 Task: Add a signature Margaret Wilson containing Have a great National Native American Heritage Month, Margaret Wilson to email address softage.6@softage.net and add a folder Freelance contracts
Action: Mouse moved to (117, 107)
Screenshot: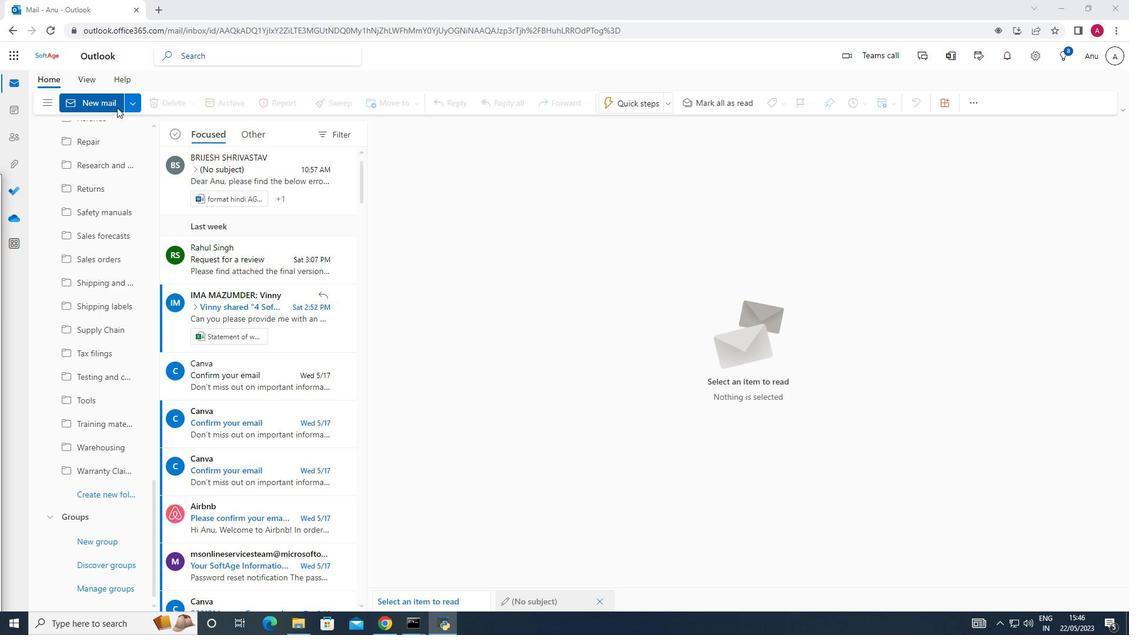 
Action: Mouse pressed left at (117, 107)
Screenshot: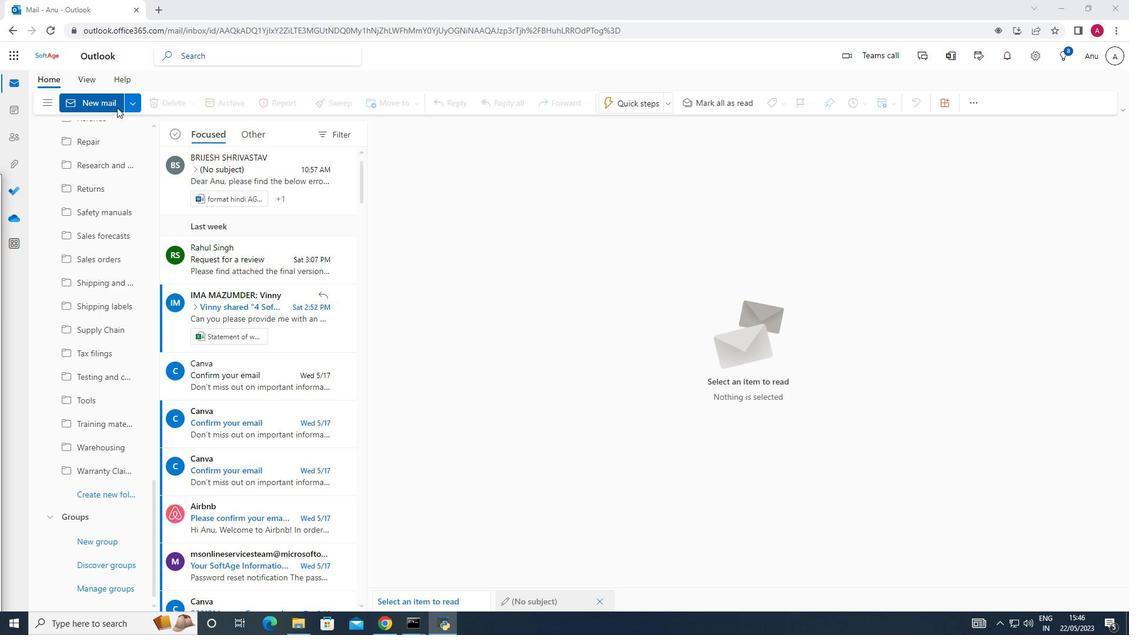 
Action: Mouse moved to (798, 102)
Screenshot: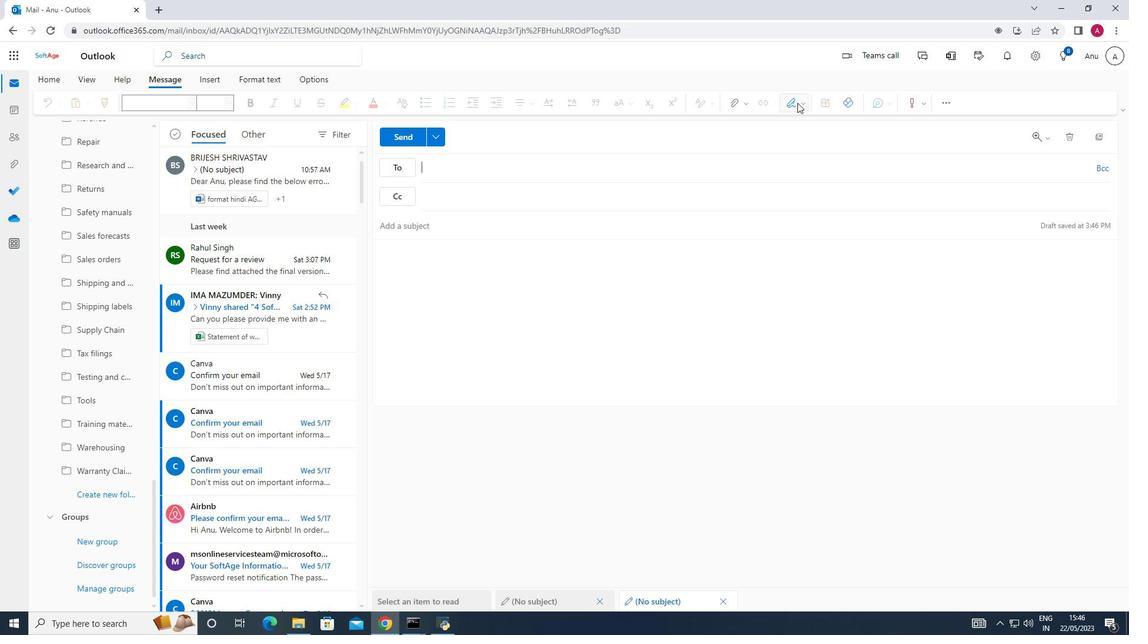 
Action: Mouse pressed left at (798, 102)
Screenshot: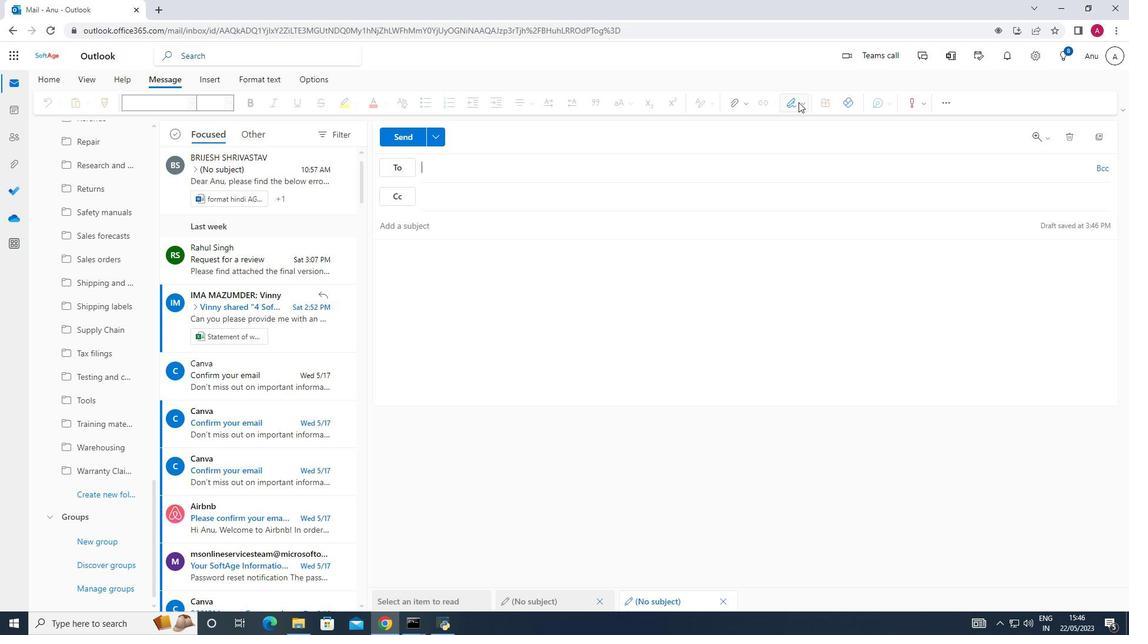 
Action: Mouse moved to (779, 151)
Screenshot: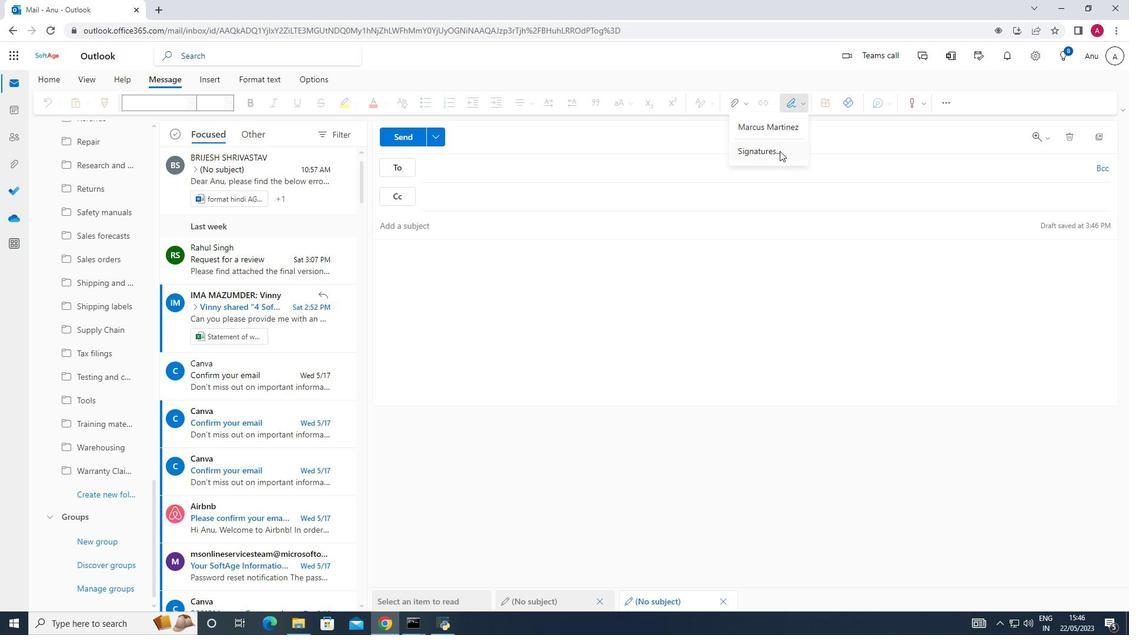
Action: Mouse pressed left at (779, 151)
Screenshot: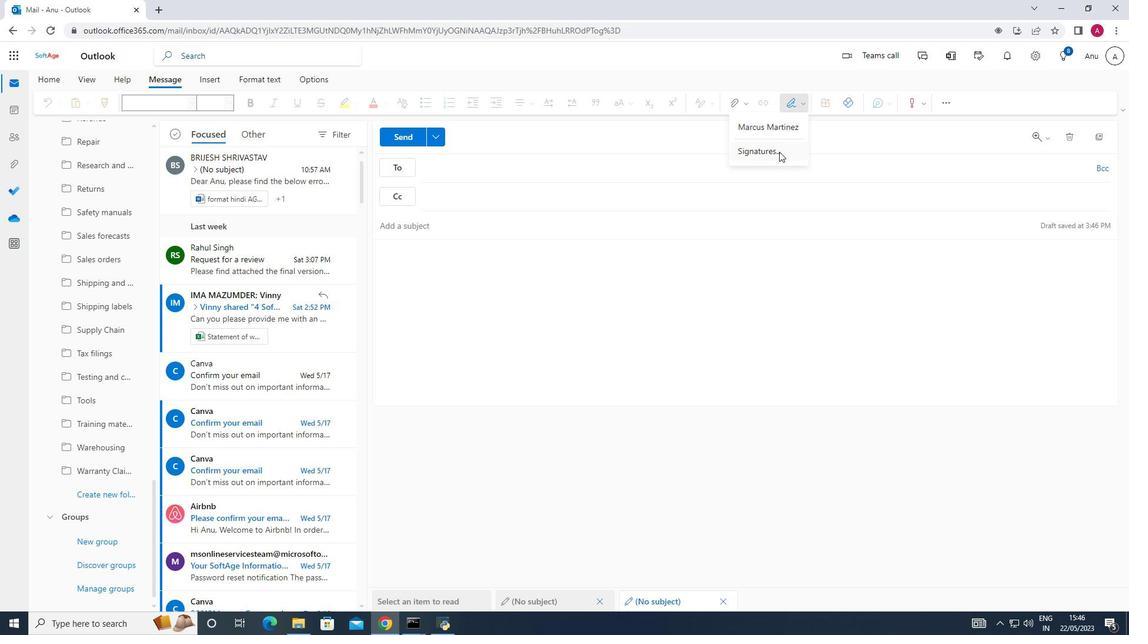 
Action: Mouse moved to (801, 190)
Screenshot: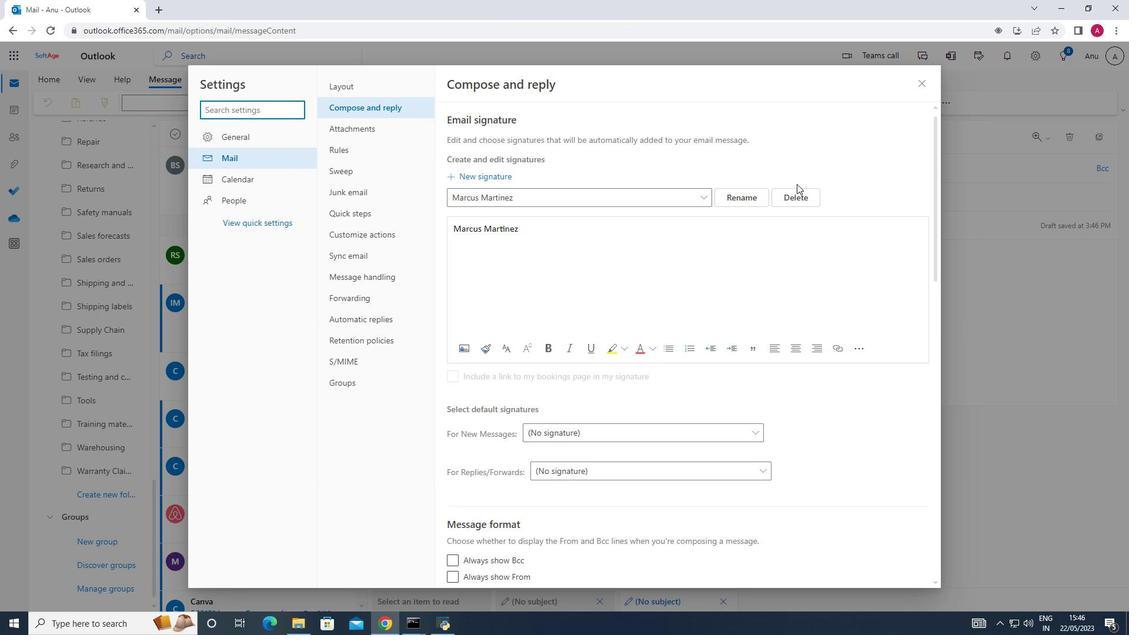 
Action: Mouse pressed left at (801, 190)
Screenshot: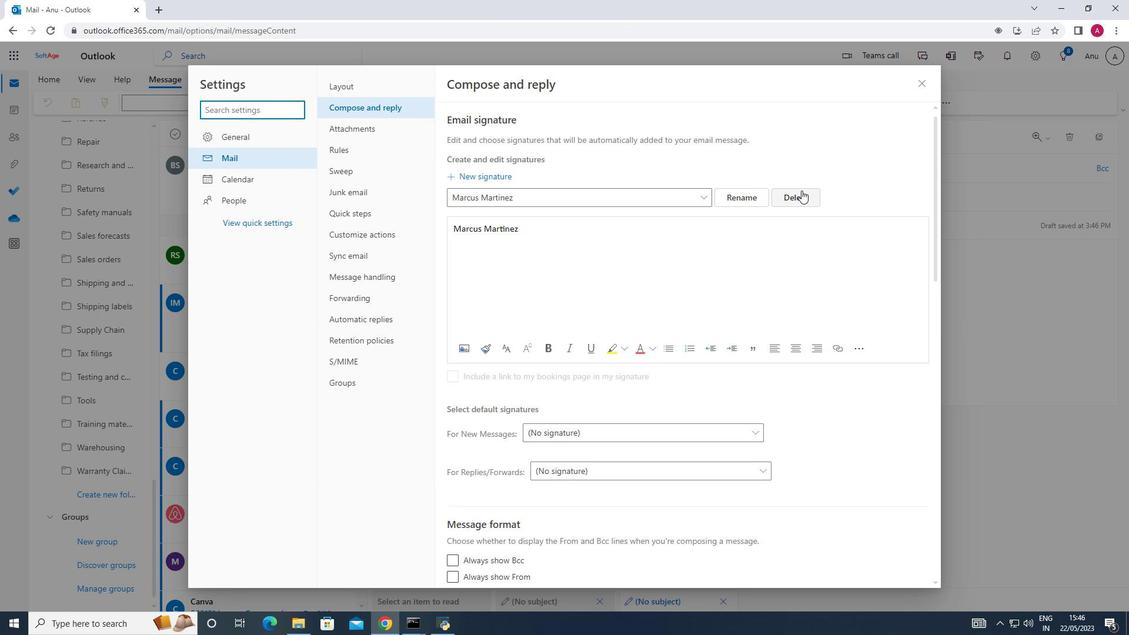 
Action: Mouse moved to (480, 201)
Screenshot: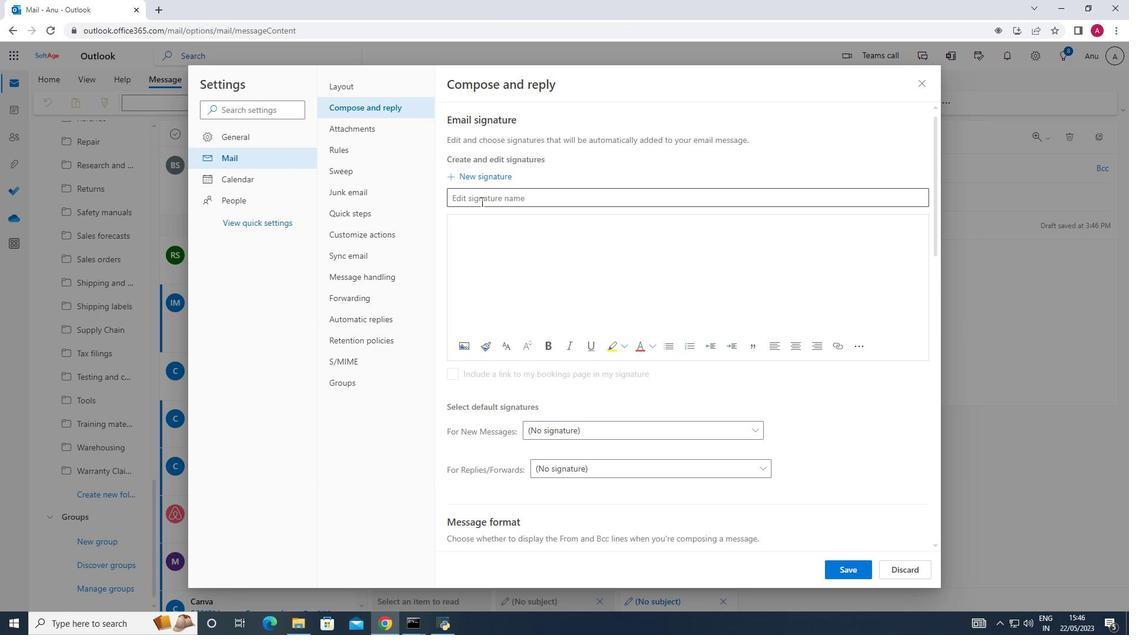 
Action: Mouse pressed left at (480, 201)
Screenshot: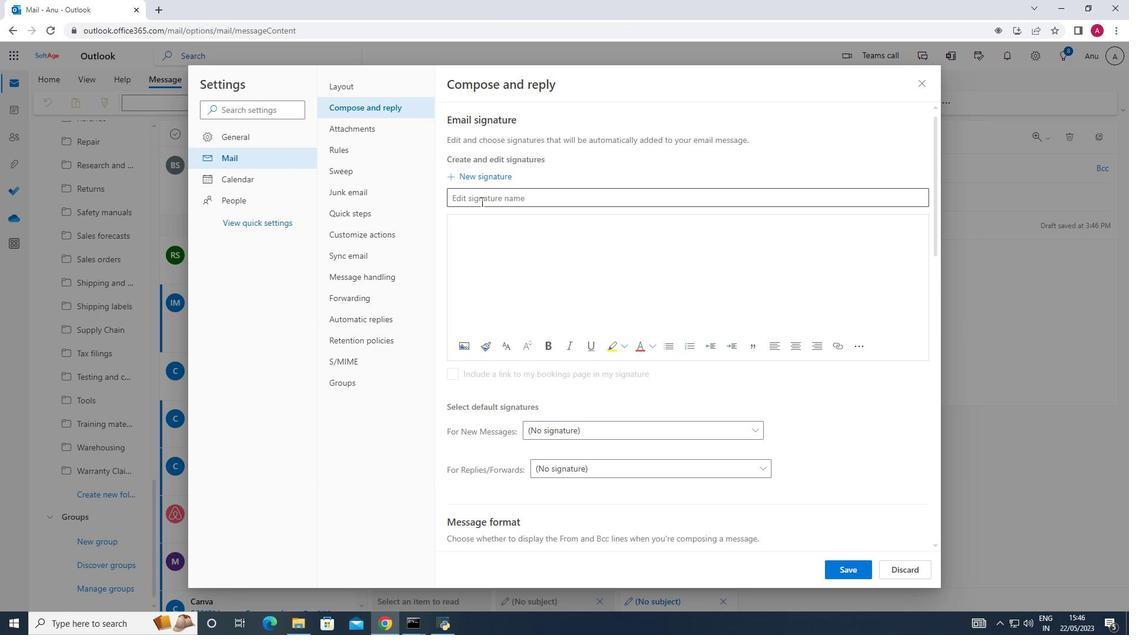 
Action: Mouse moved to (478, 201)
Screenshot: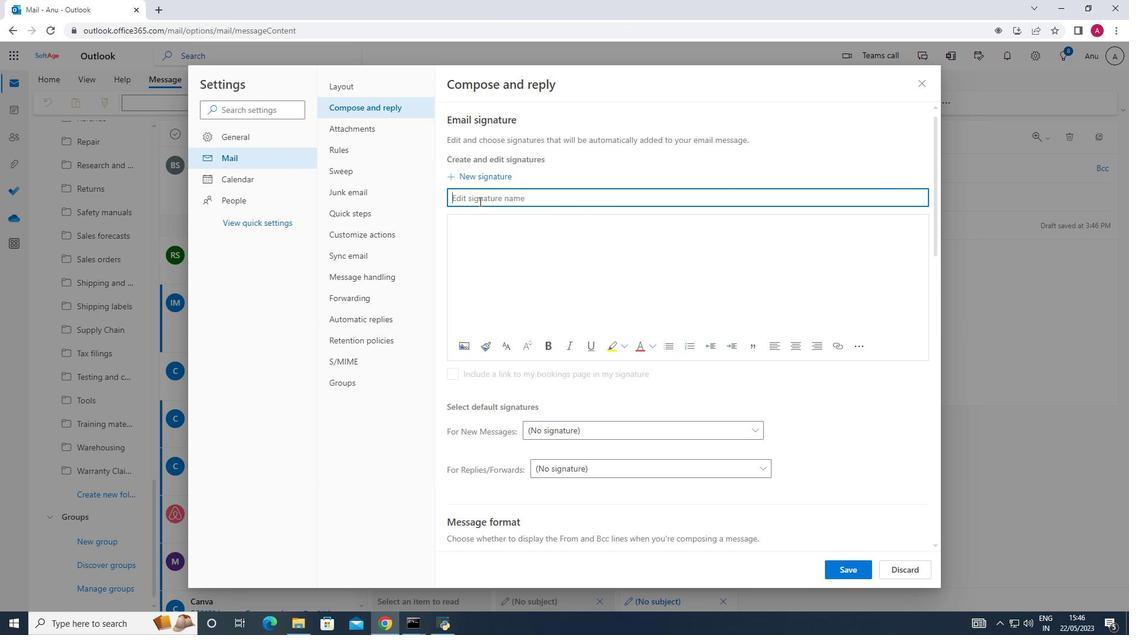 
Action: Key pressed <Key.shift_r><Key.shift_r>Margaret<Key.space><Key.shift_r><Key.shift_r><Key.shift_r><Key.shift_r>Wilson
Screenshot: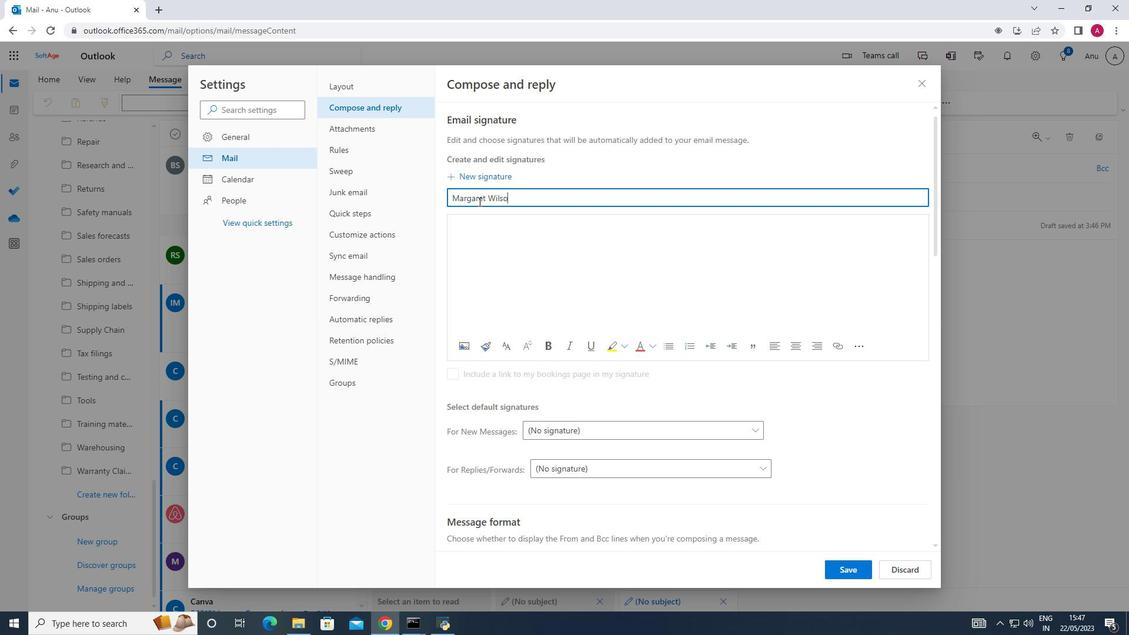 
Action: Mouse moved to (467, 224)
Screenshot: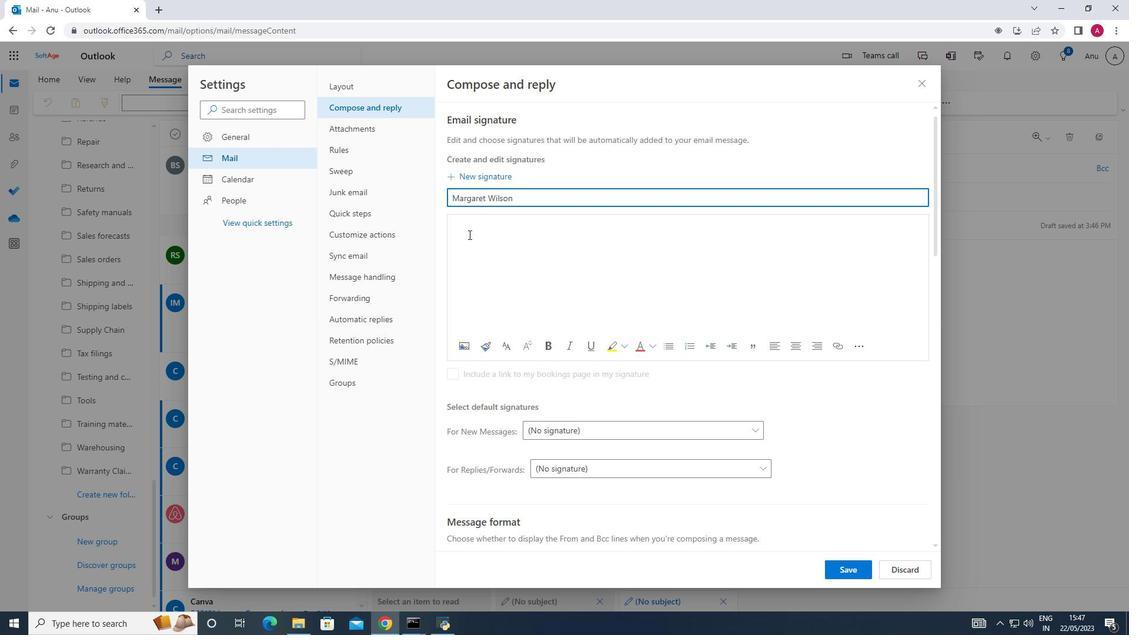 
Action: Mouse pressed left at (467, 224)
Screenshot: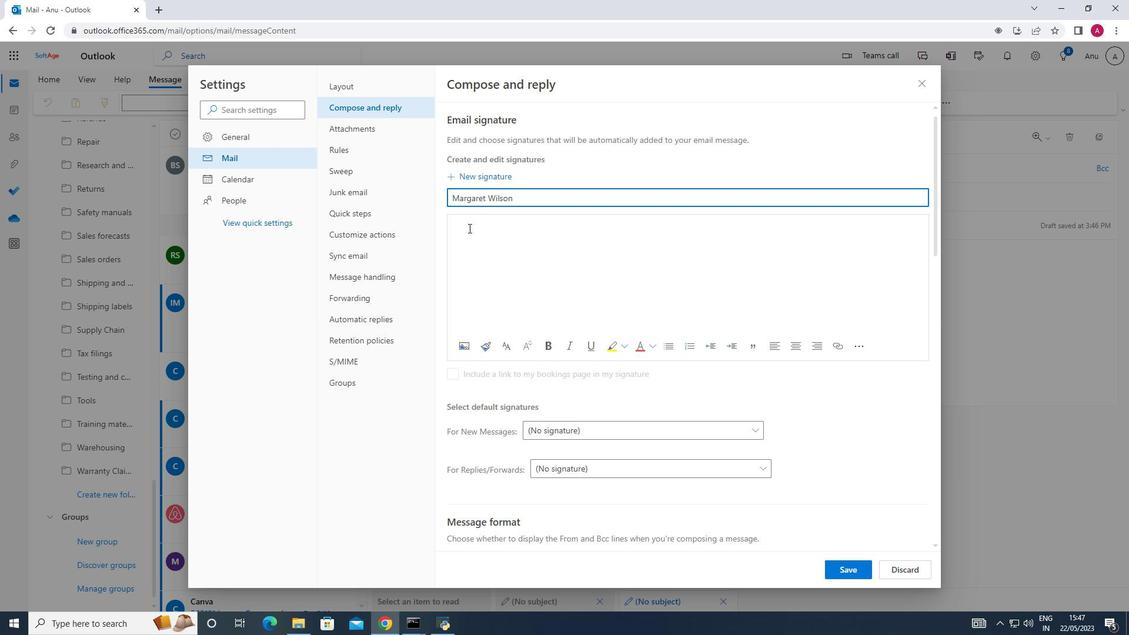
Action: Key pressed <Key.shift_r>Margaret<Key.space><Key.shift>Wilson
Screenshot: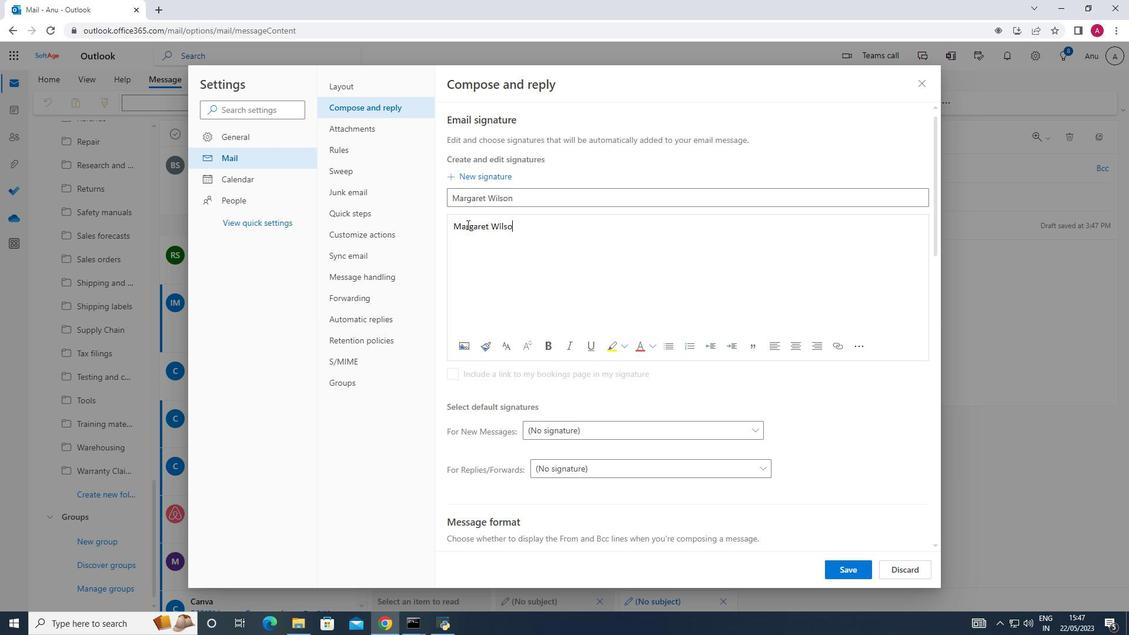 
Action: Mouse moved to (863, 569)
Screenshot: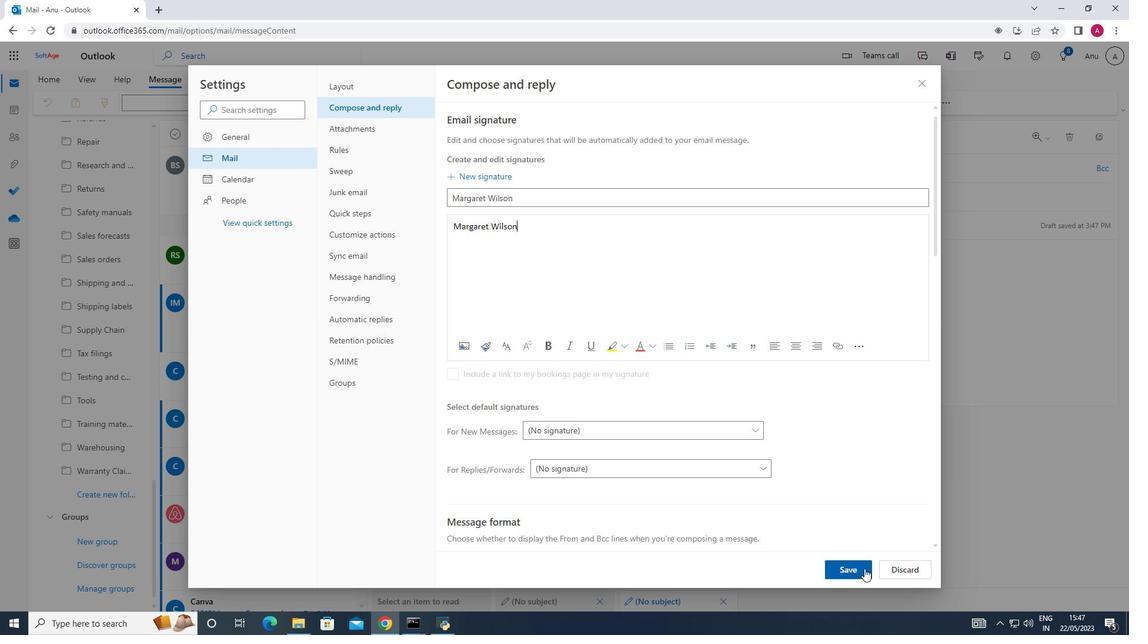 
Action: Mouse pressed left at (863, 569)
Screenshot: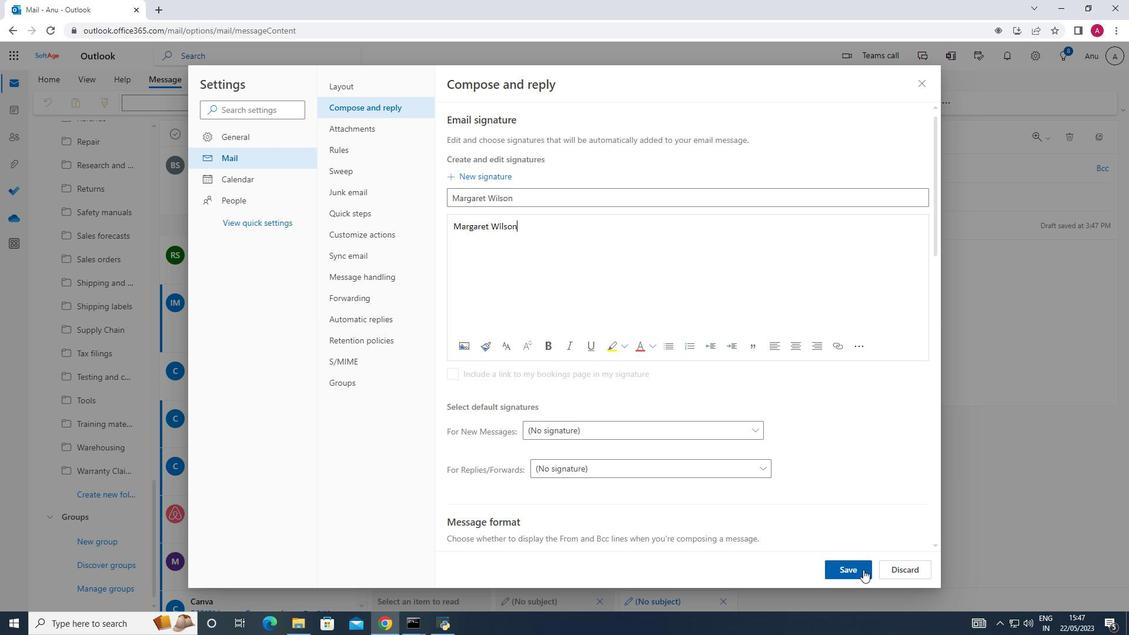 
Action: Mouse moved to (921, 86)
Screenshot: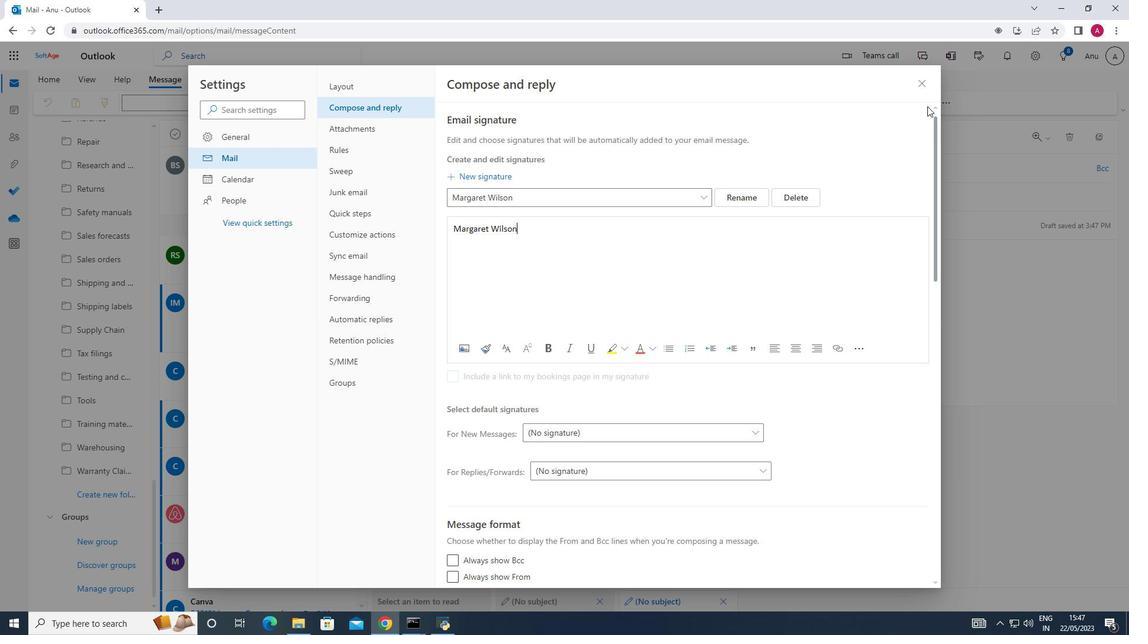 
Action: Mouse pressed left at (921, 86)
Screenshot: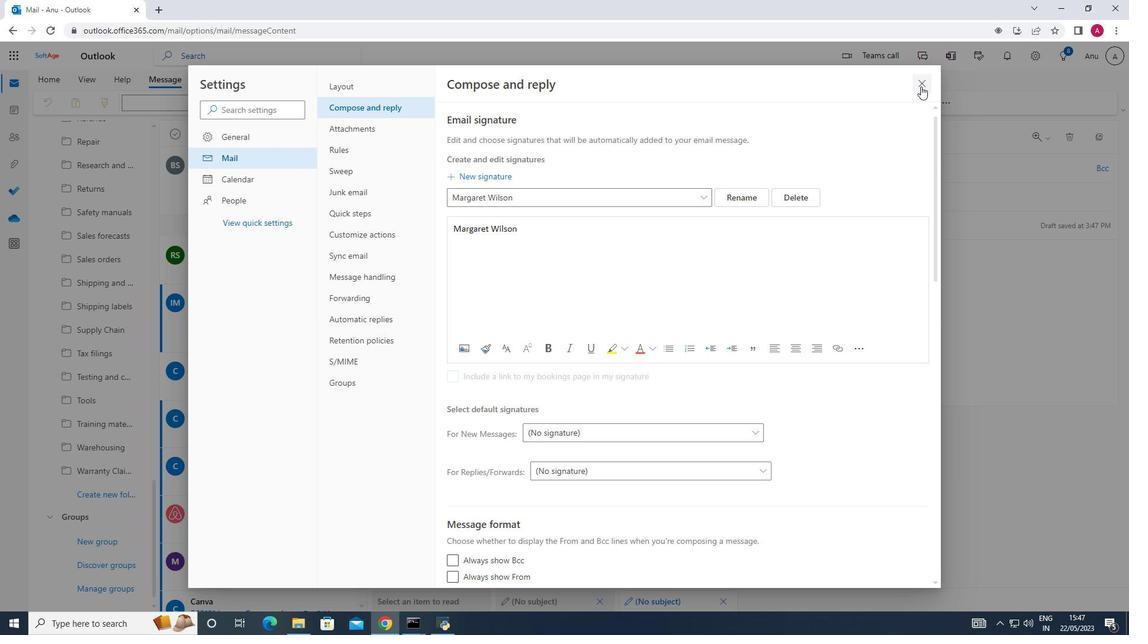 
Action: Mouse moved to (802, 102)
Screenshot: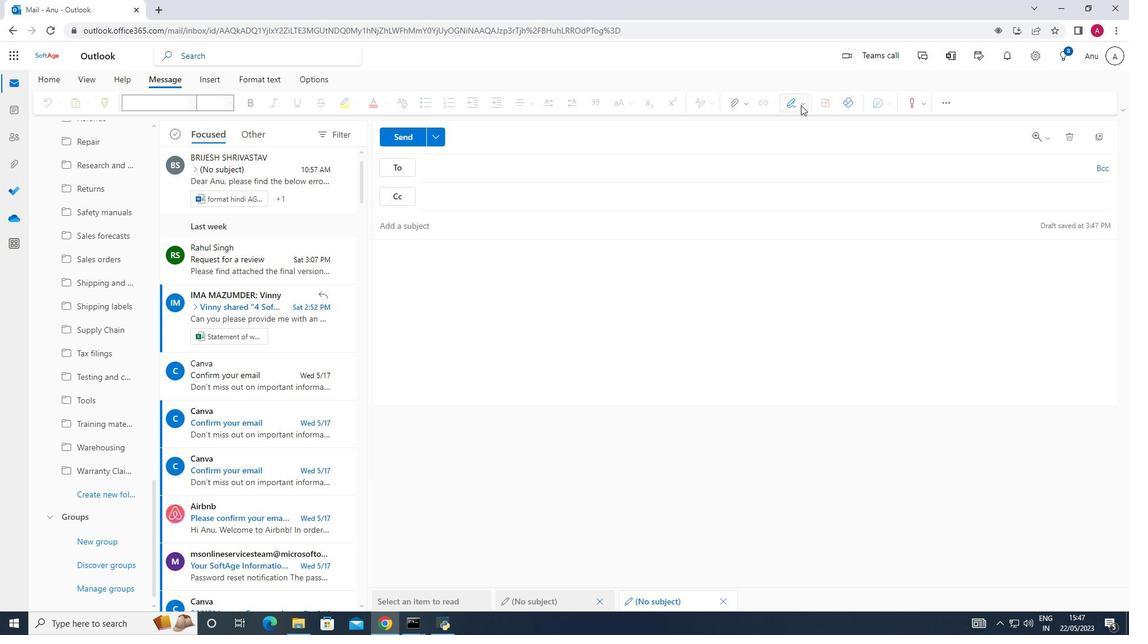
Action: Mouse pressed left at (802, 102)
Screenshot: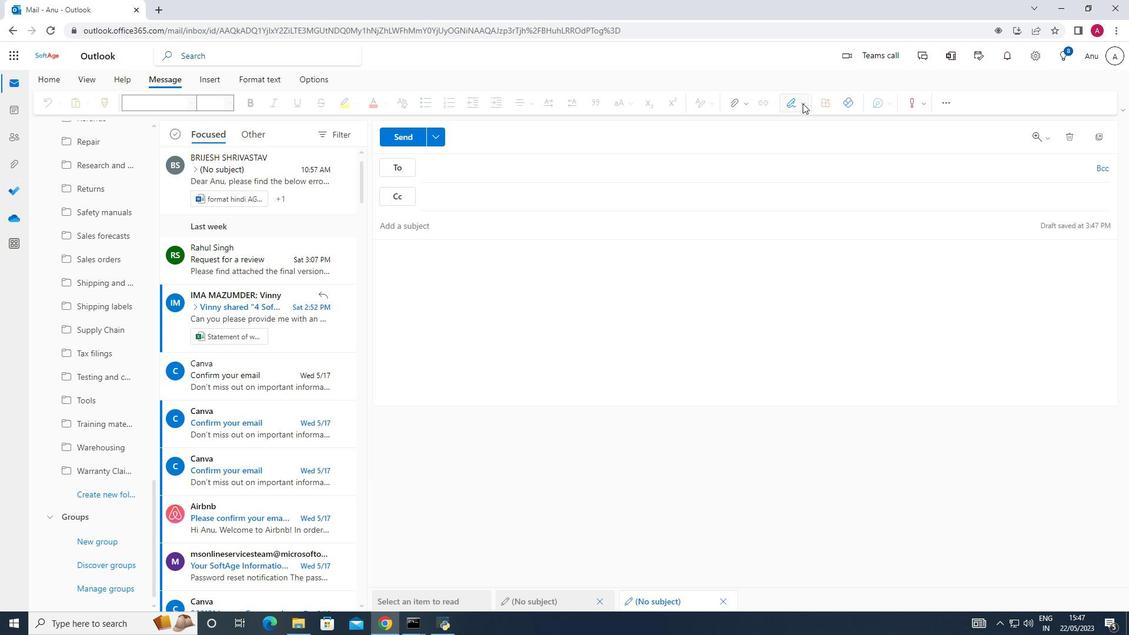 
Action: Mouse moved to (777, 127)
Screenshot: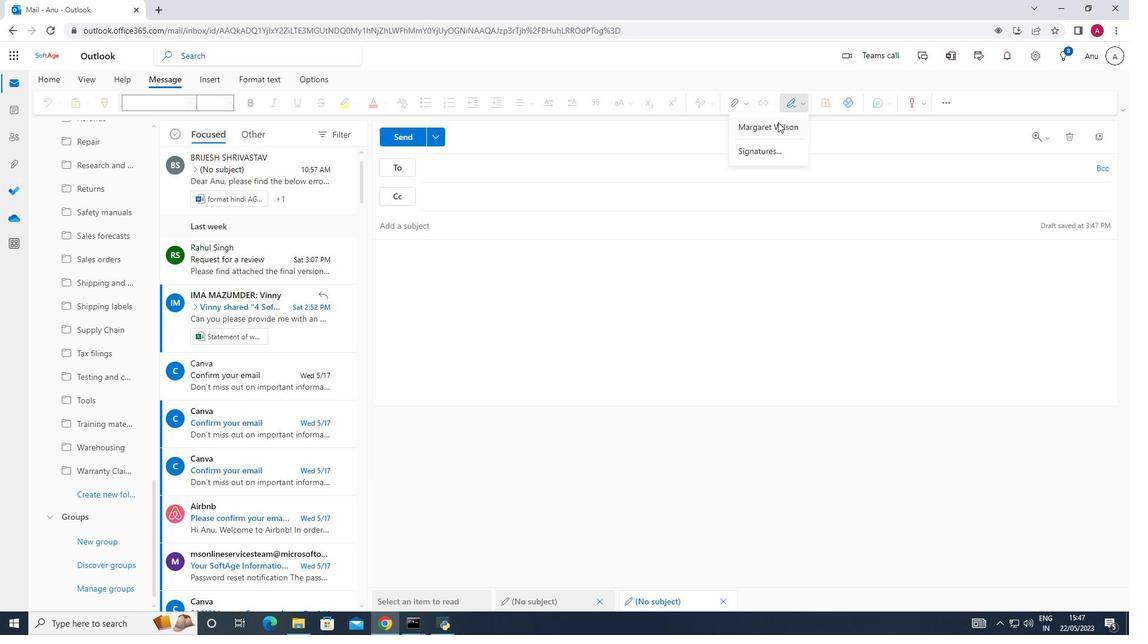 
Action: Mouse pressed left at (777, 127)
Screenshot: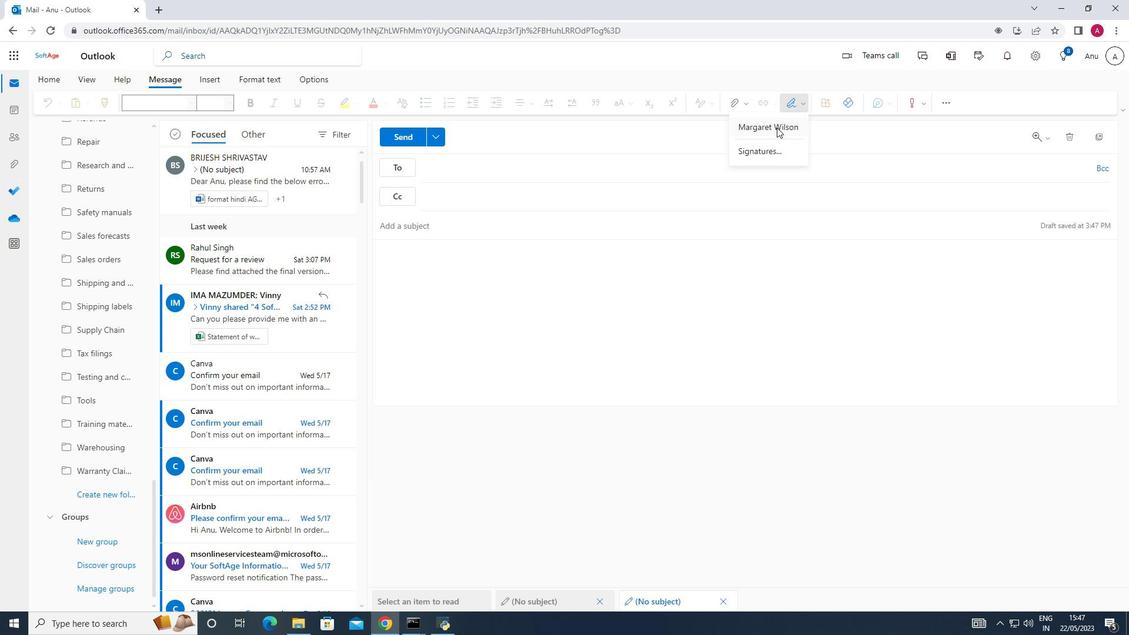 
Action: Key pressed <Key.shift>Have<Key.space><Key.space><Key.space>great<Key.space><Key.shift>National<Key.space><Key.shift>American<Key.space><Key.shift>Heritage<Key.space><Key.shift_r>Month.
Screenshot: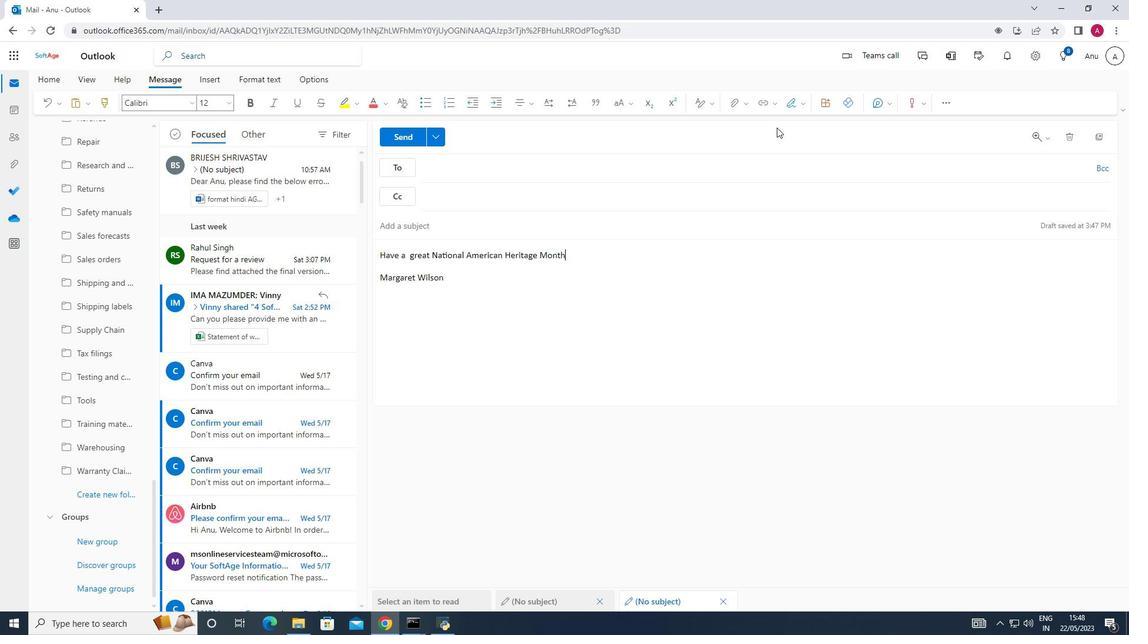 
Action: Mouse moved to (478, 163)
Screenshot: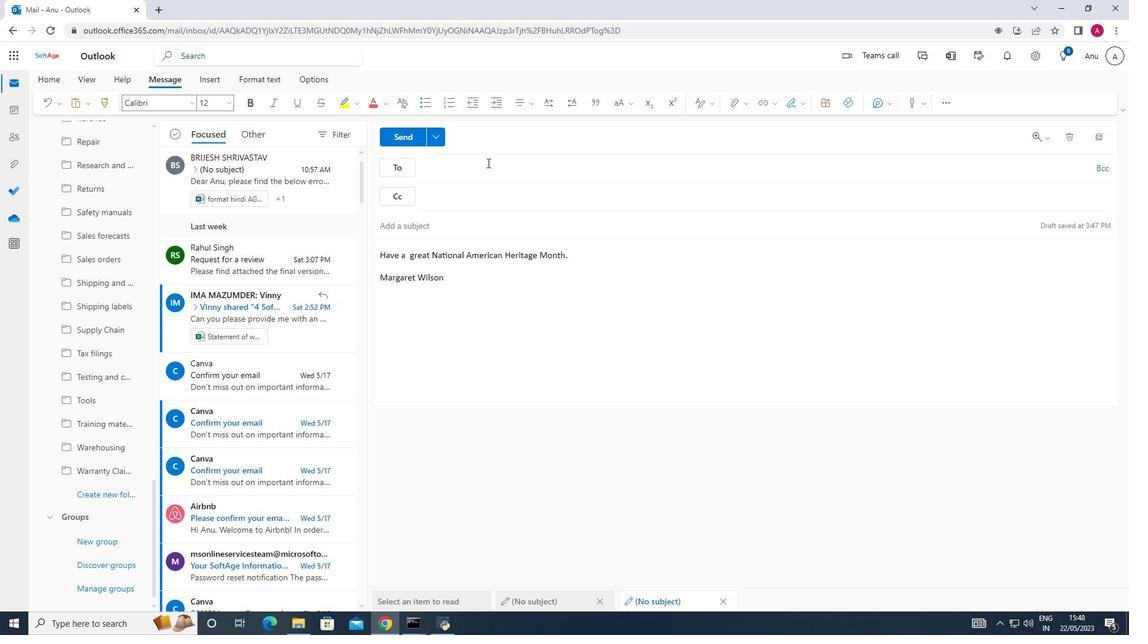 
Action: Mouse pressed left at (478, 163)
Screenshot: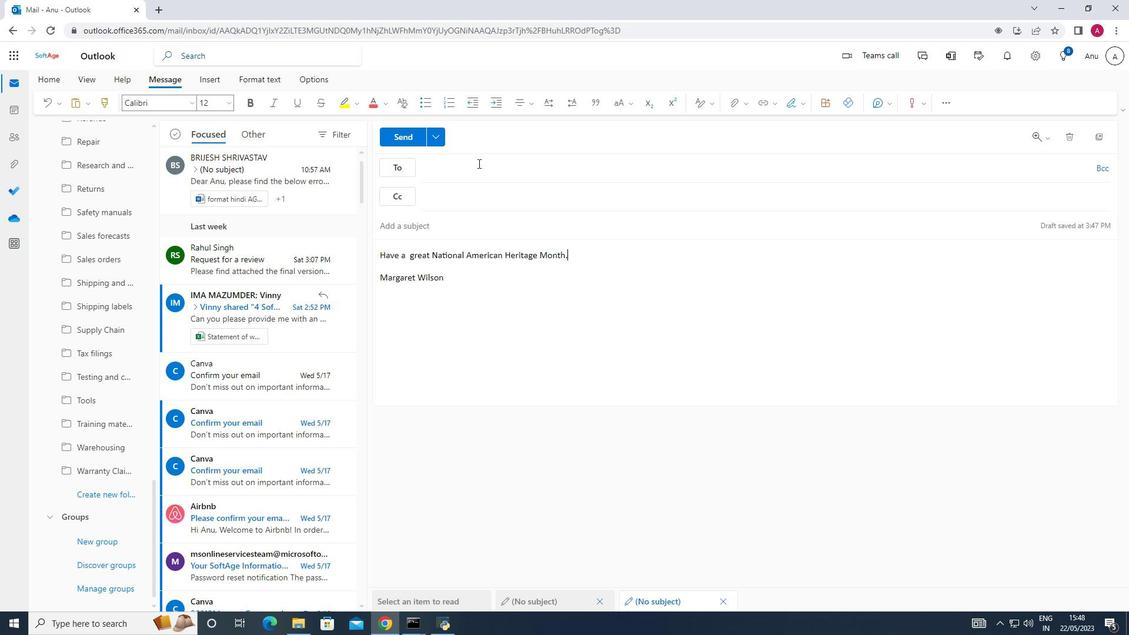 
Action: Key pressed softage.6<Key.shift><Key.shift>@softage.net
Screenshot: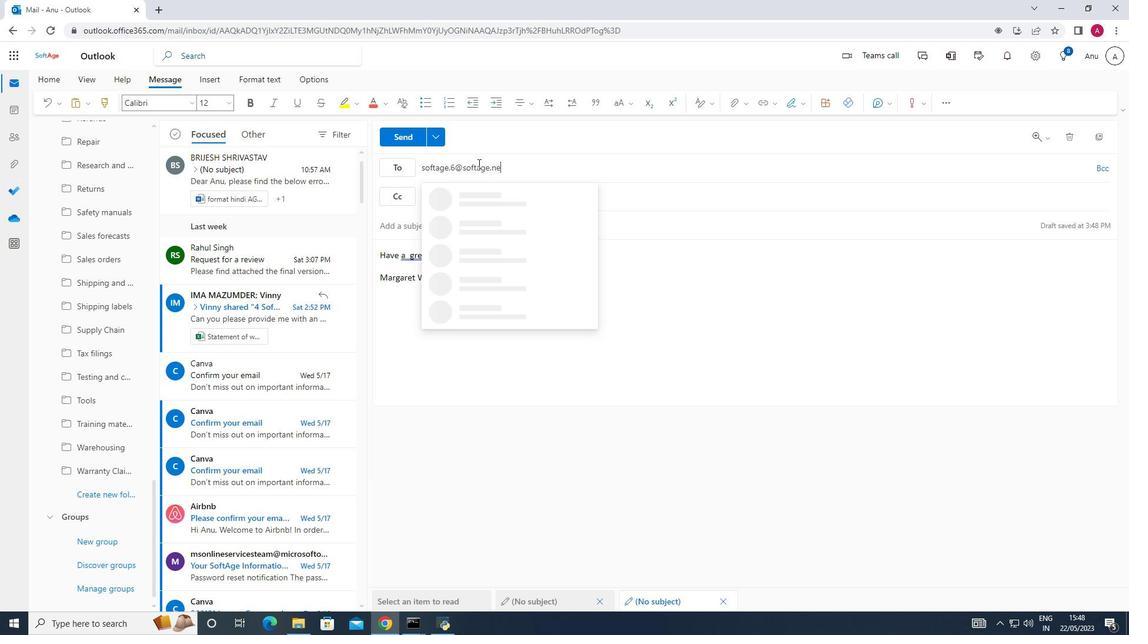
Action: Mouse moved to (491, 208)
Screenshot: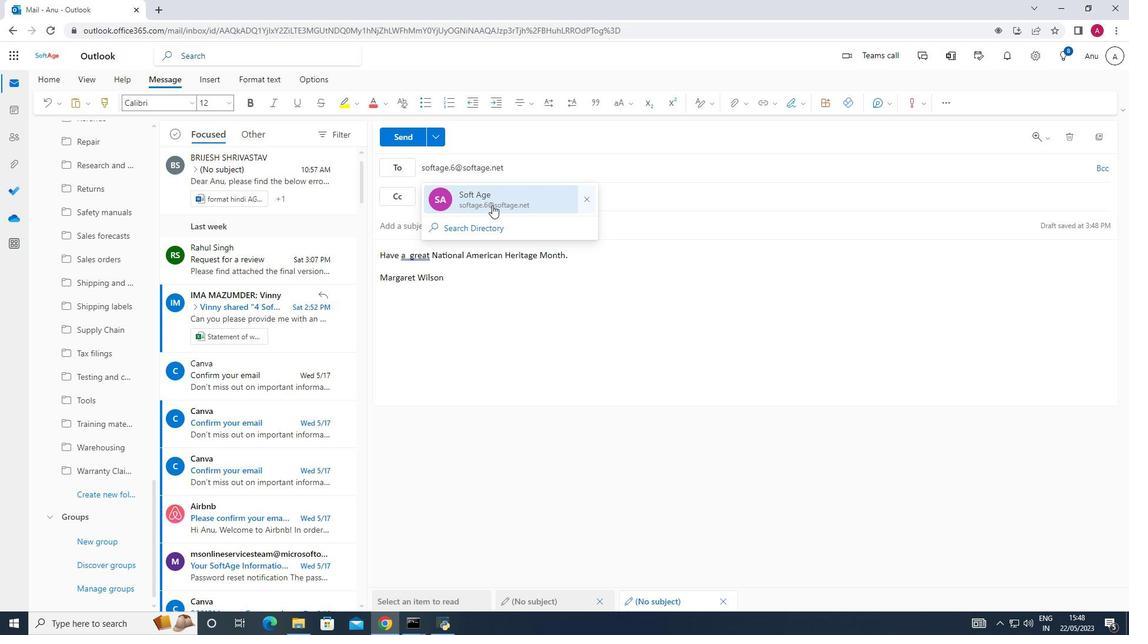 
Action: Mouse pressed left at (491, 208)
Screenshot: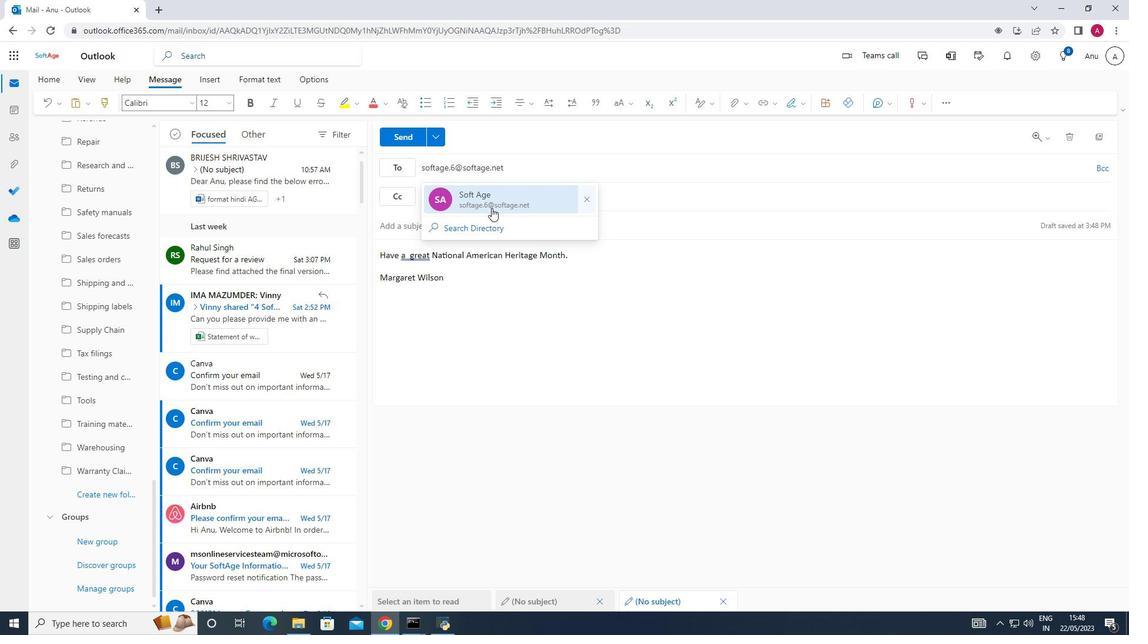 
Action: Mouse moved to (408, 258)
Screenshot: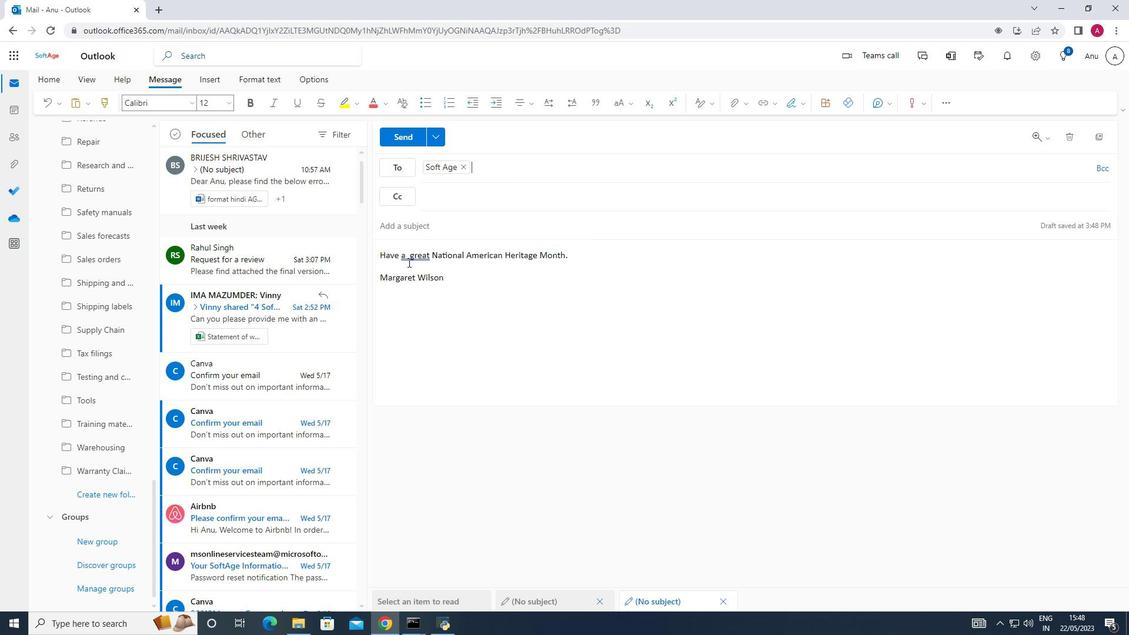 
Action: Mouse pressed left at (408, 258)
Screenshot: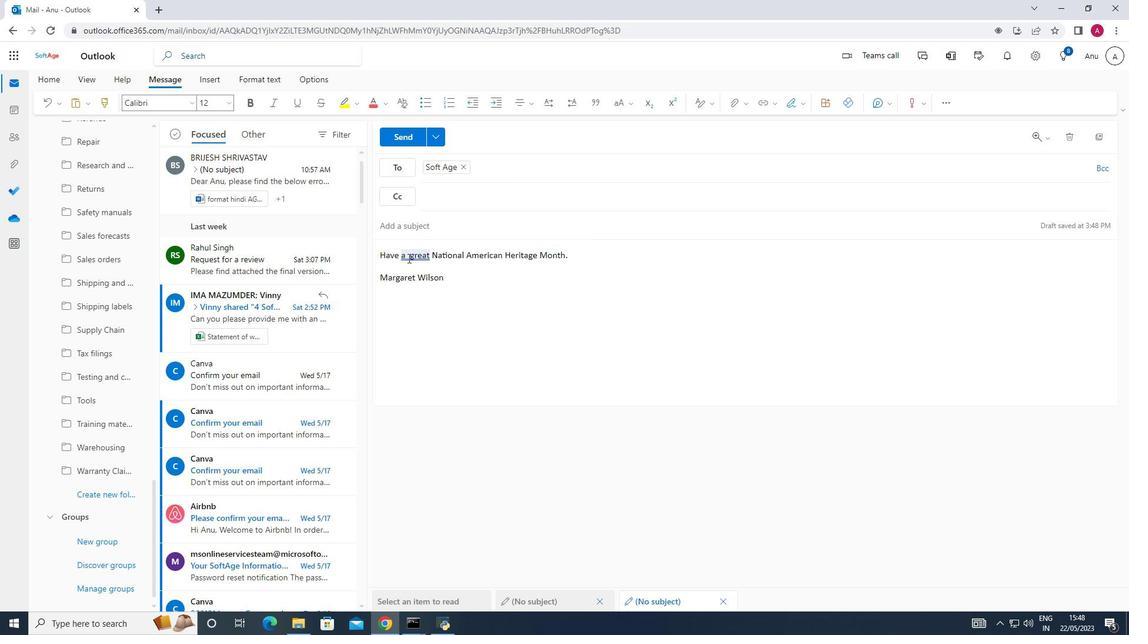 
Action: Mouse moved to (411, 301)
Screenshot: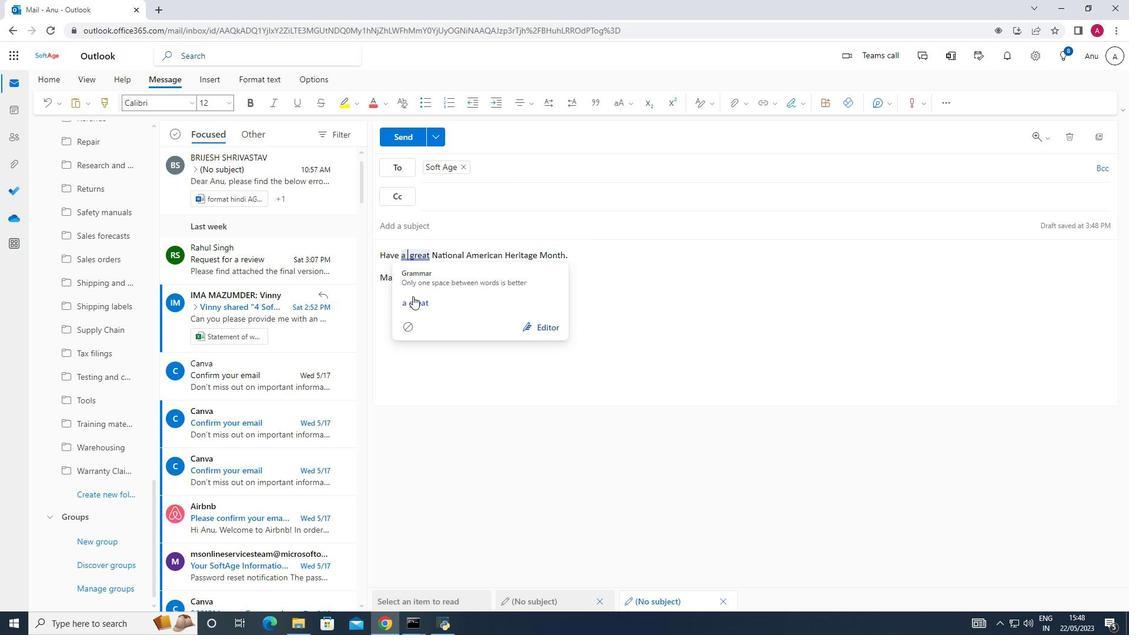 
Action: Mouse pressed left at (411, 301)
Screenshot: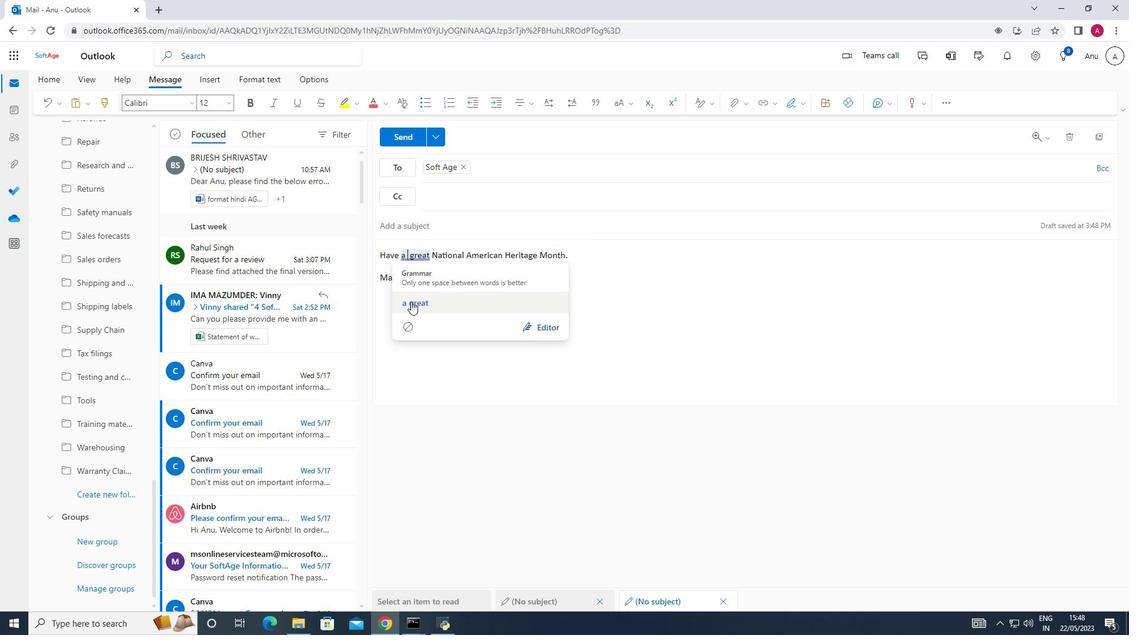 
Action: Mouse moved to (112, 495)
Screenshot: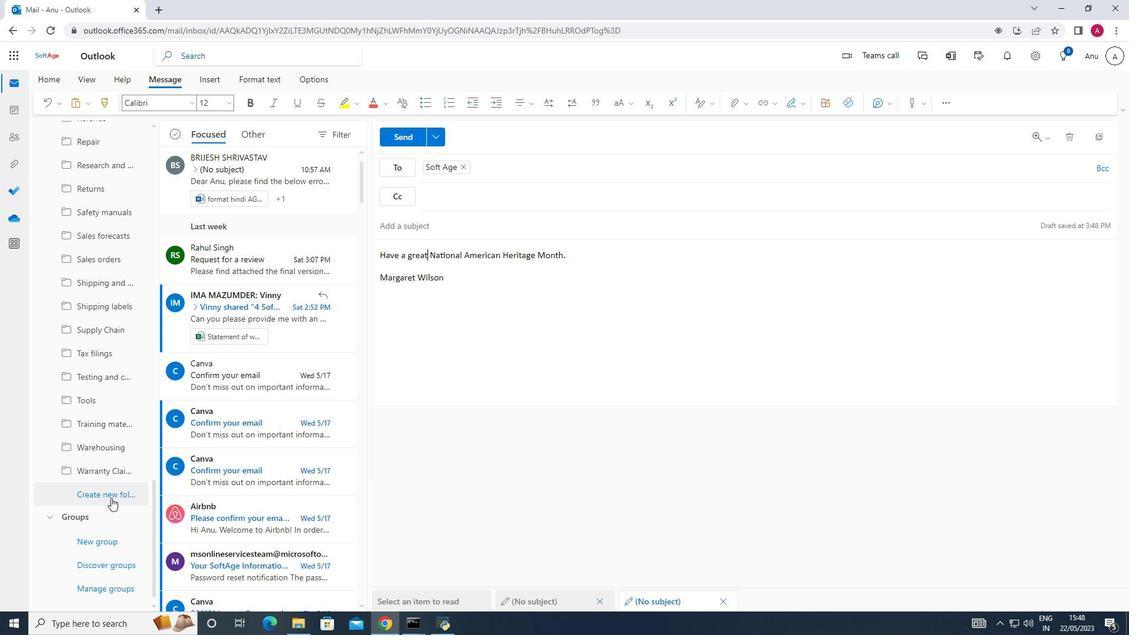 
Action: Mouse pressed left at (112, 495)
Screenshot: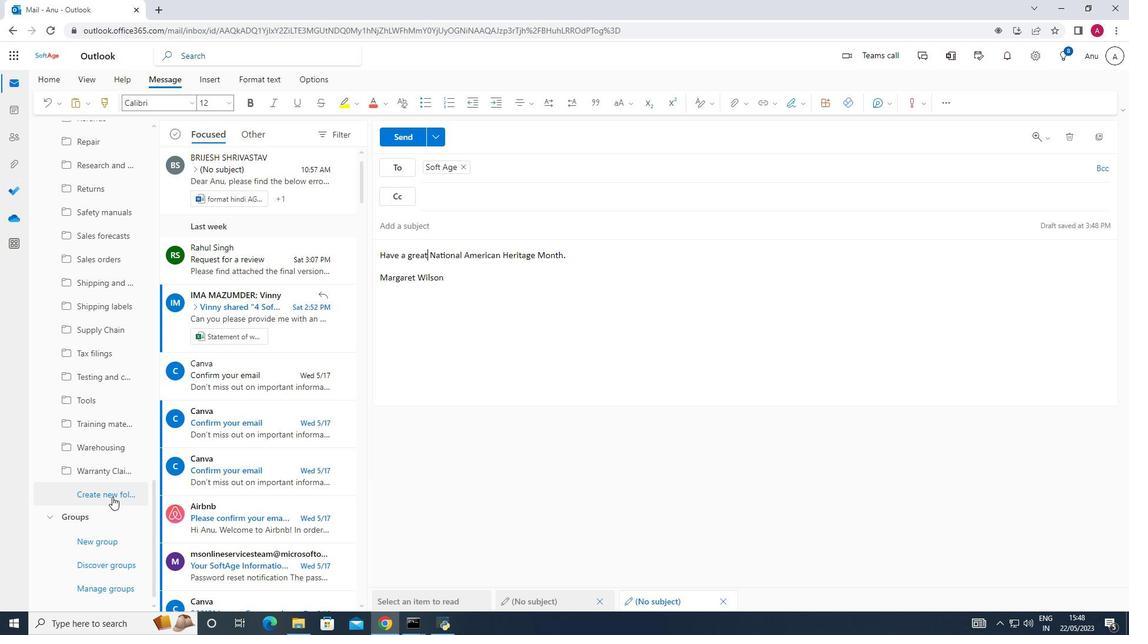 
Action: Mouse moved to (112, 494)
Screenshot: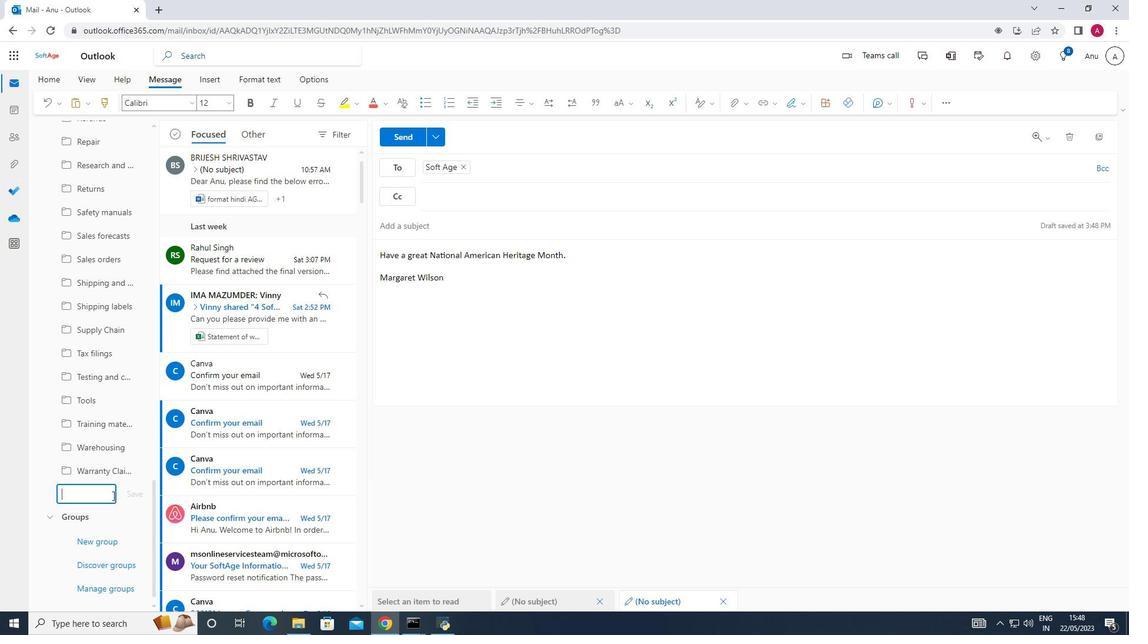 
Action: Key pressed <Key.shift>Freelance<Key.space>contracts
Screenshot: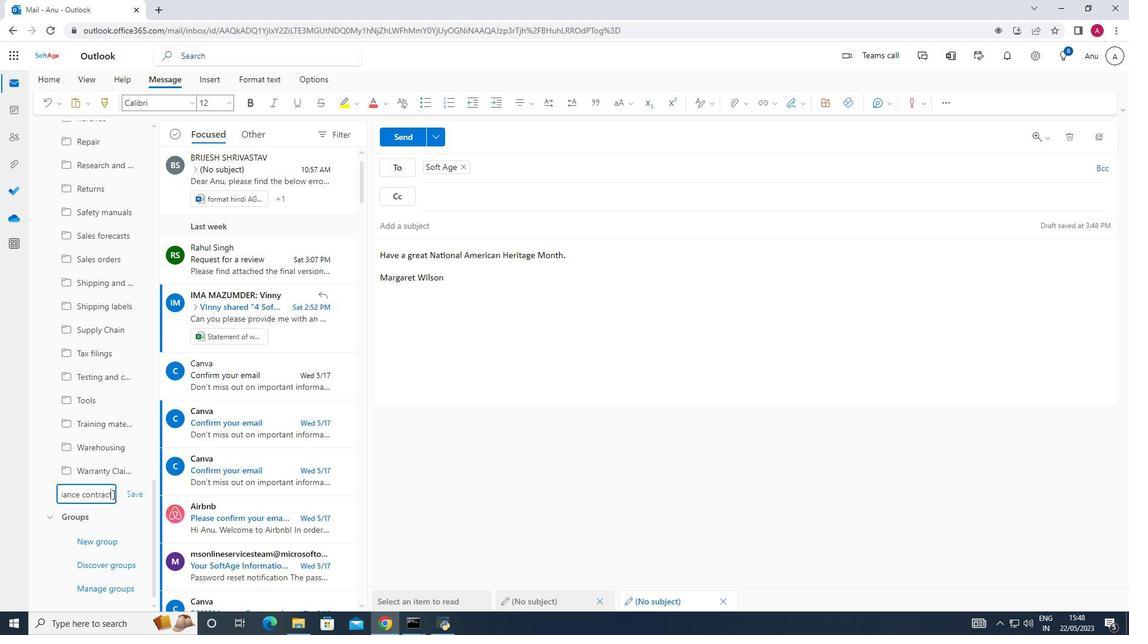 
Action: Mouse moved to (127, 495)
Screenshot: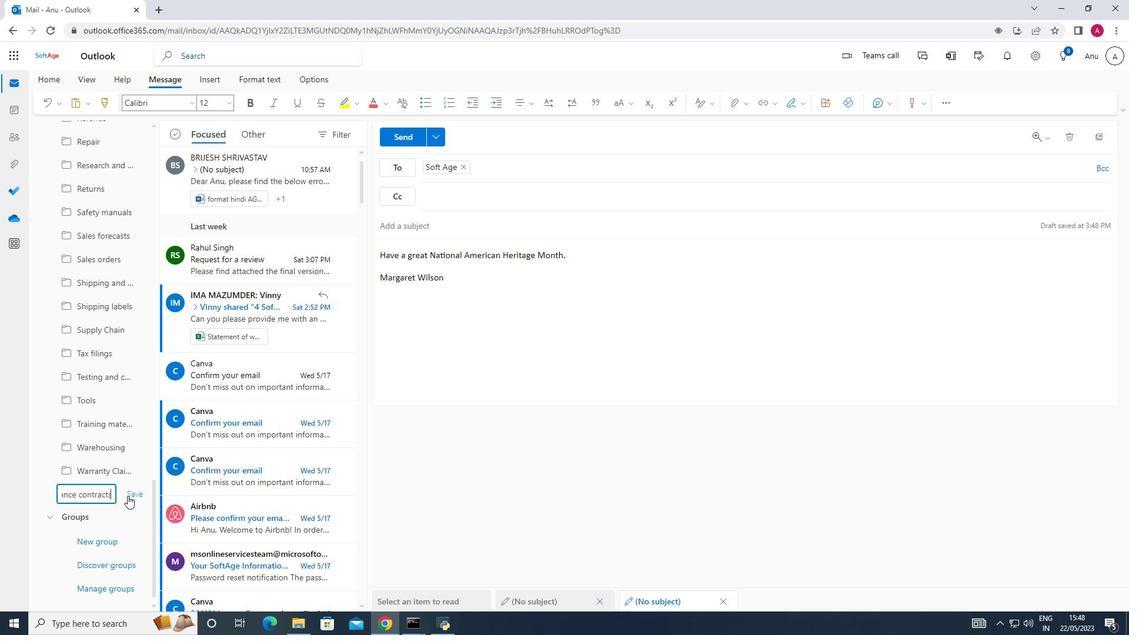 
Action: Mouse pressed left at (127, 495)
Screenshot: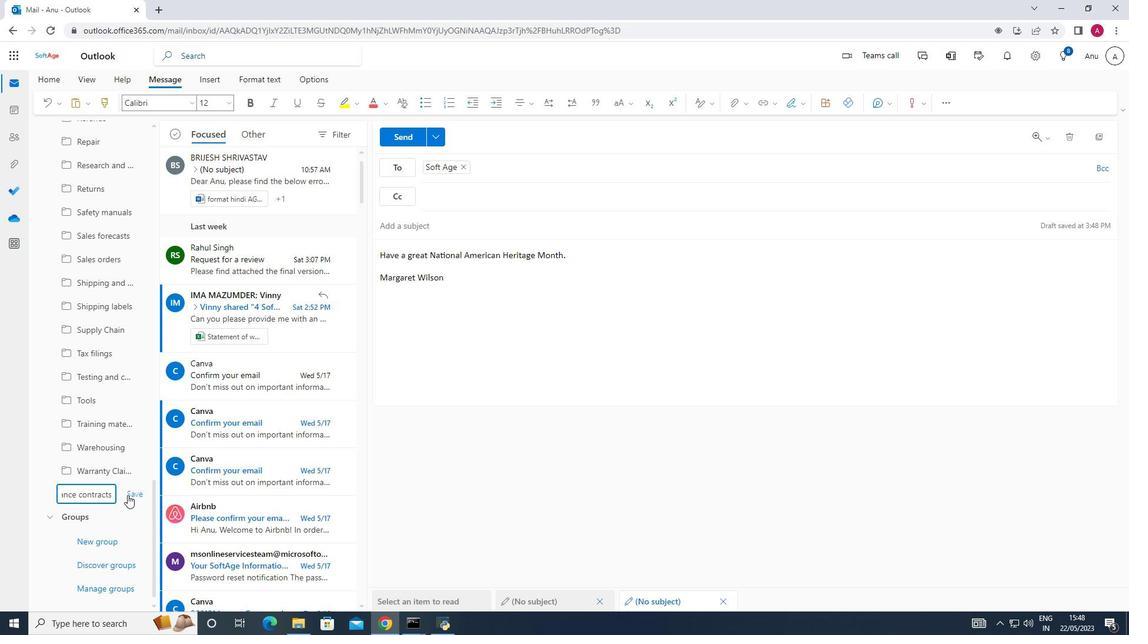 
Action: Mouse moved to (406, 137)
Screenshot: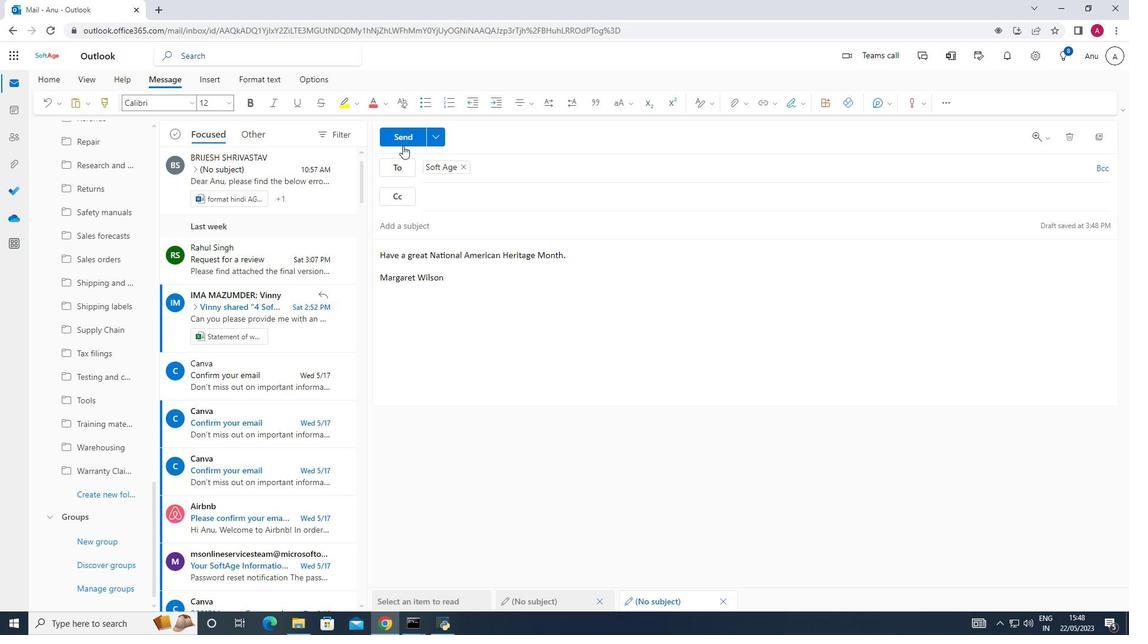
Action: Mouse pressed left at (406, 137)
Screenshot: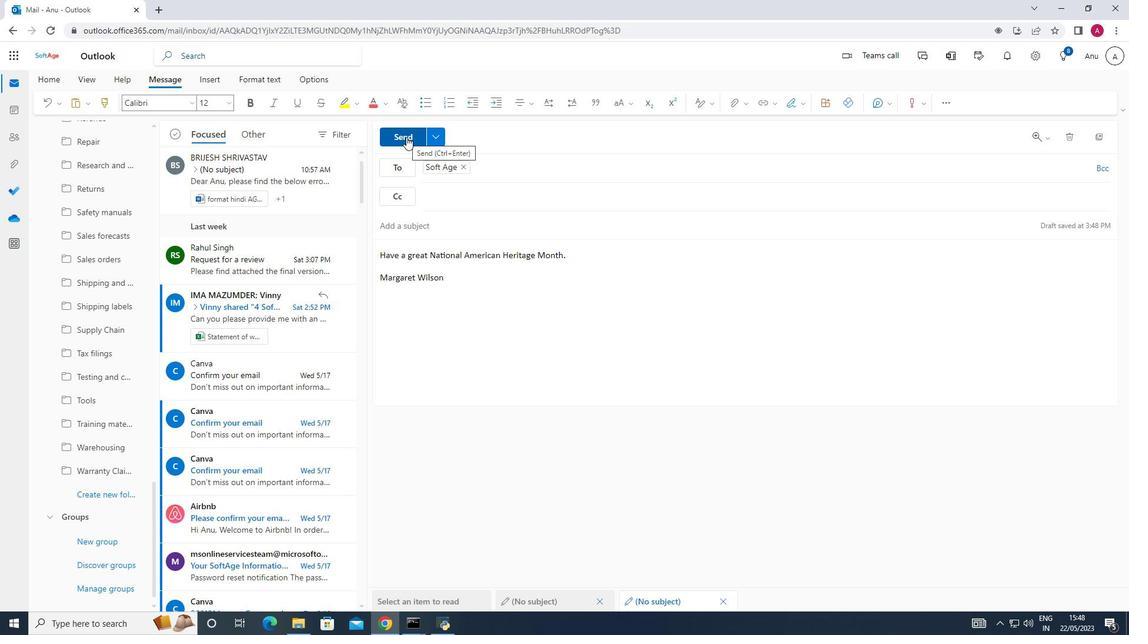 
Action: Mouse moved to (557, 360)
Screenshot: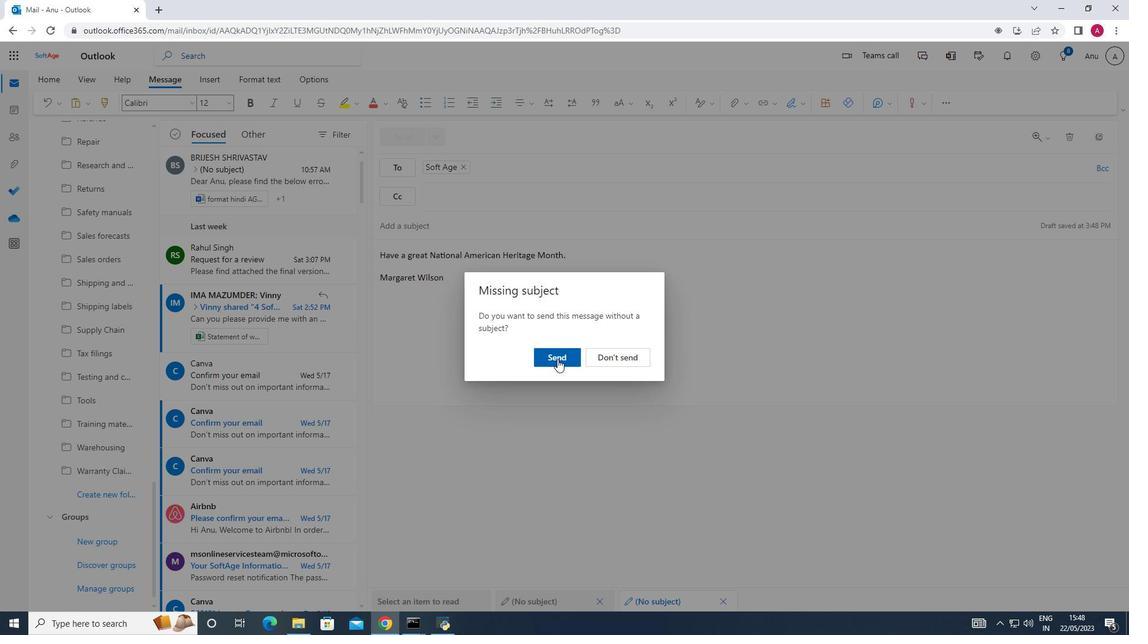 
Action: Mouse pressed left at (557, 360)
Screenshot: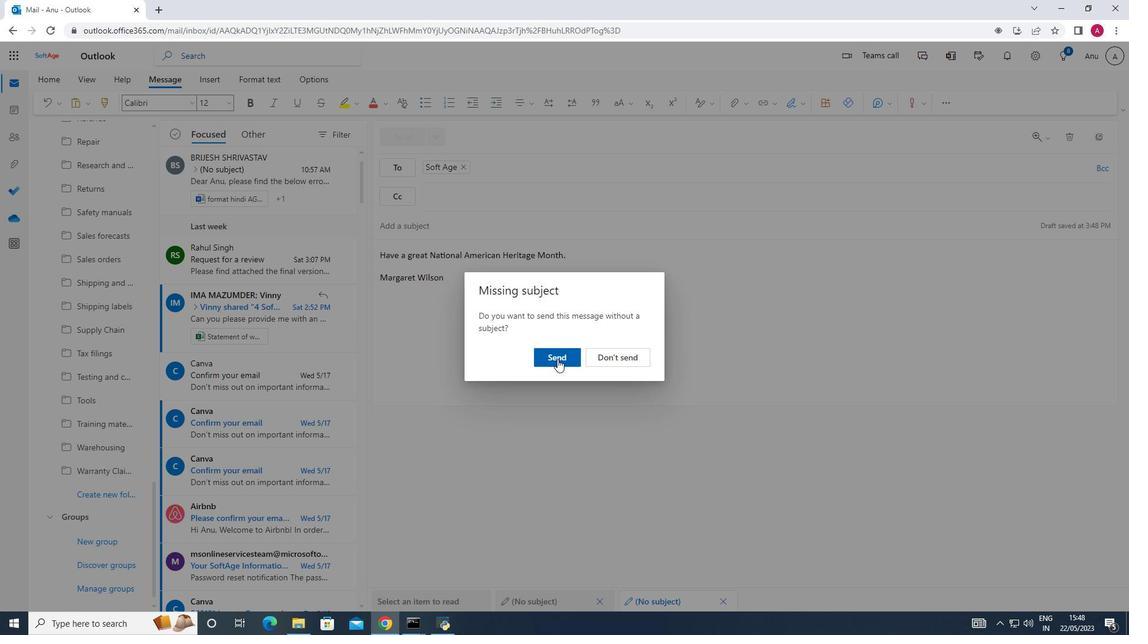 
Action: Mouse moved to (557, 350)
Screenshot: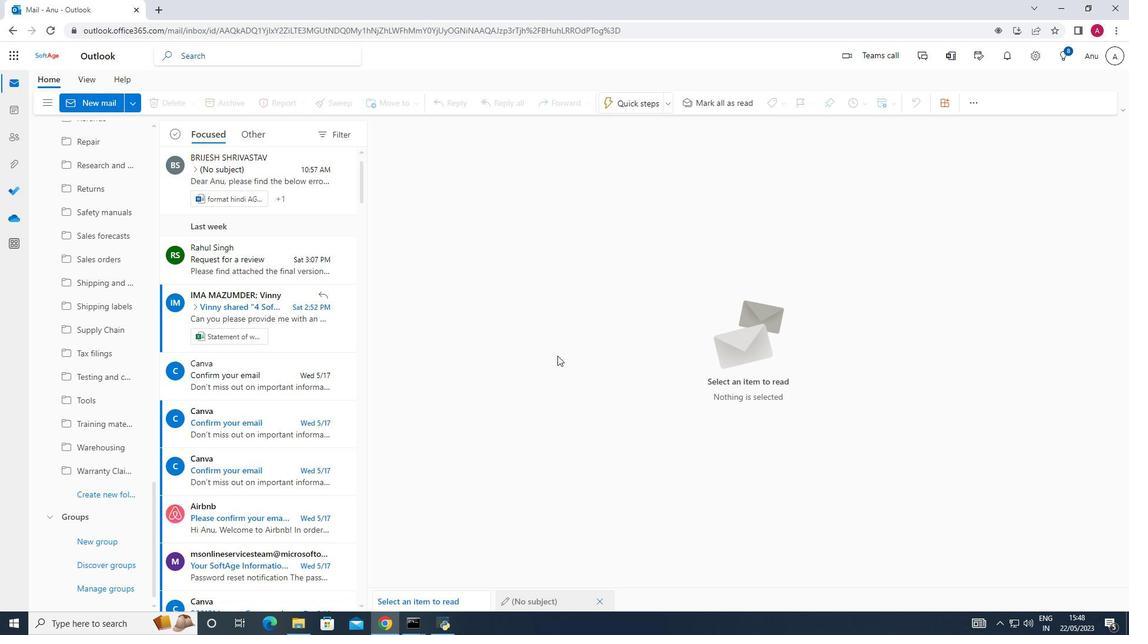 
